 Task: Set the High-priority code rate for DVB-T reception parameters to 8/9.
Action: Mouse moved to (119, 16)
Screenshot: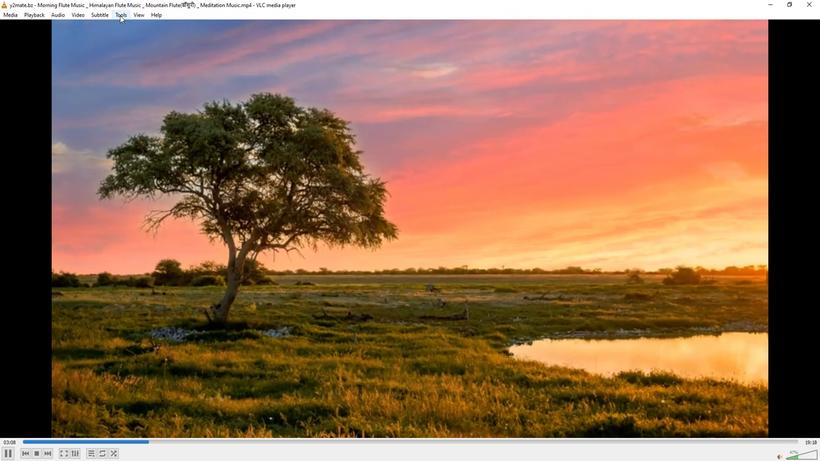 
Action: Mouse pressed left at (119, 16)
Screenshot: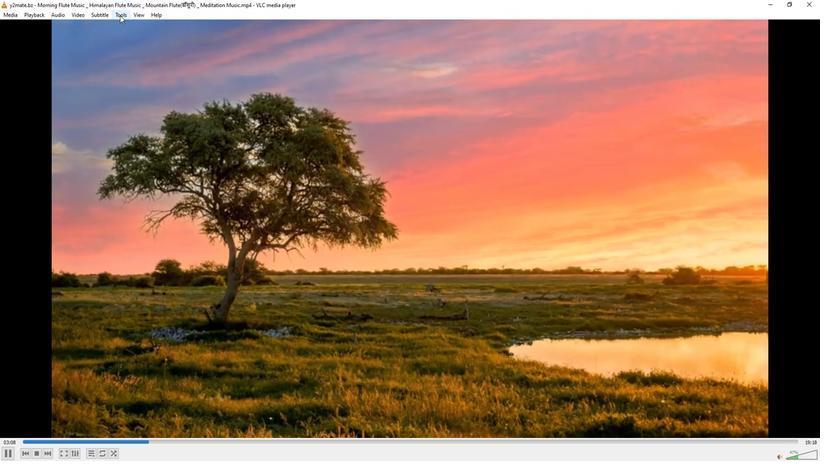 
Action: Mouse moved to (133, 114)
Screenshot: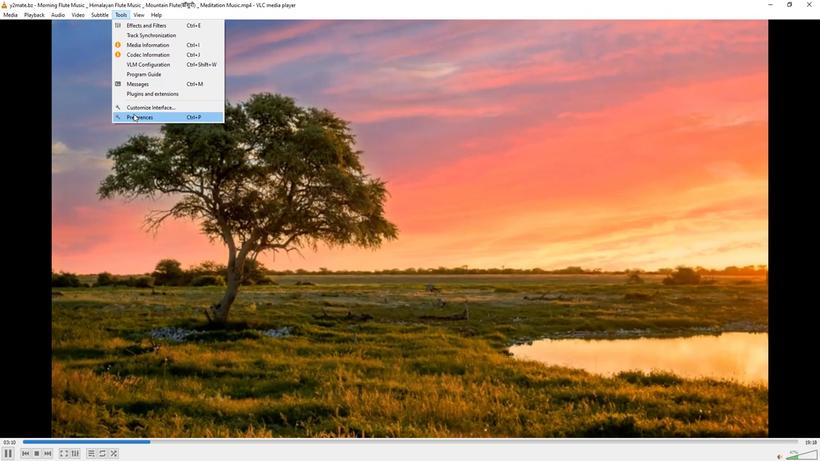 
Action: Mouse pressed left at (133, 114)
Screenshot: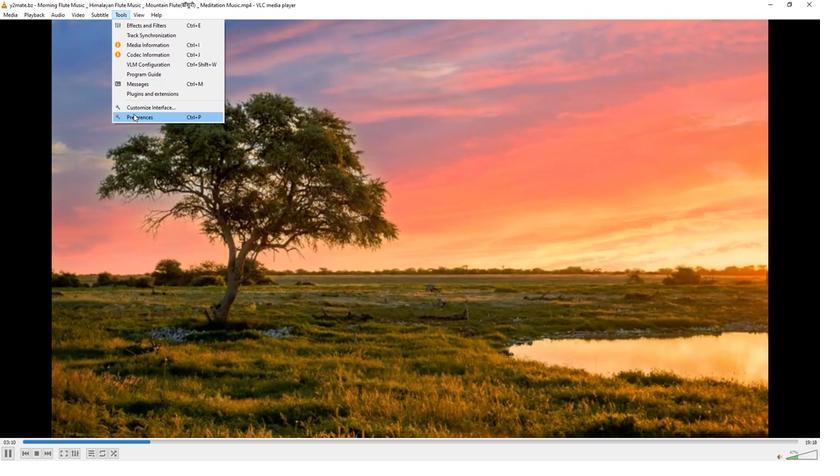 
Action: Mouse moved to (271, 378)
Screenshot: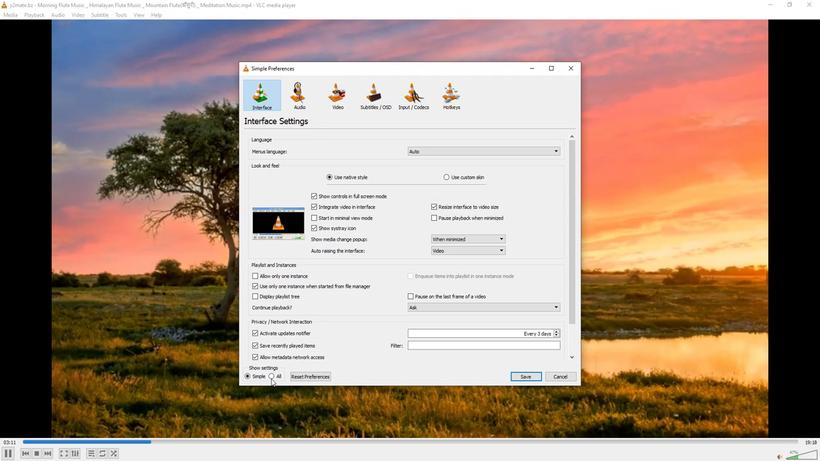
Action: Mouse pressed left at (271, 378)
Screenshot: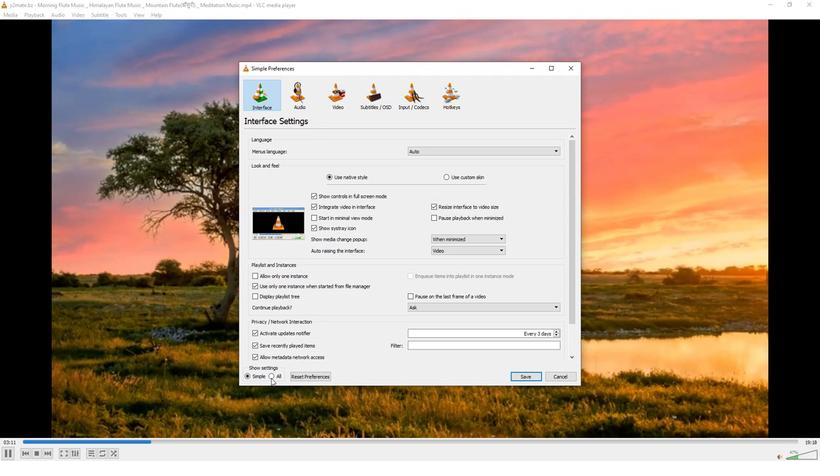 
Action: Mouse moved to (259, 231)
Screenshot: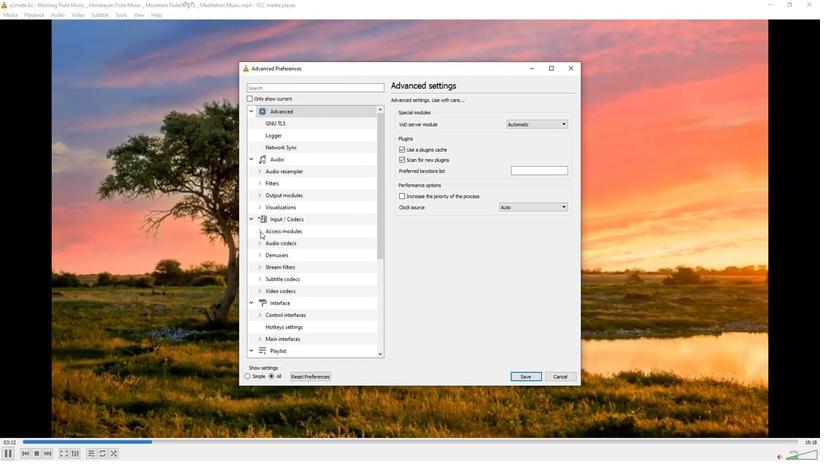 
Action: Mouse pressed left at (259, 231)
Screenshot: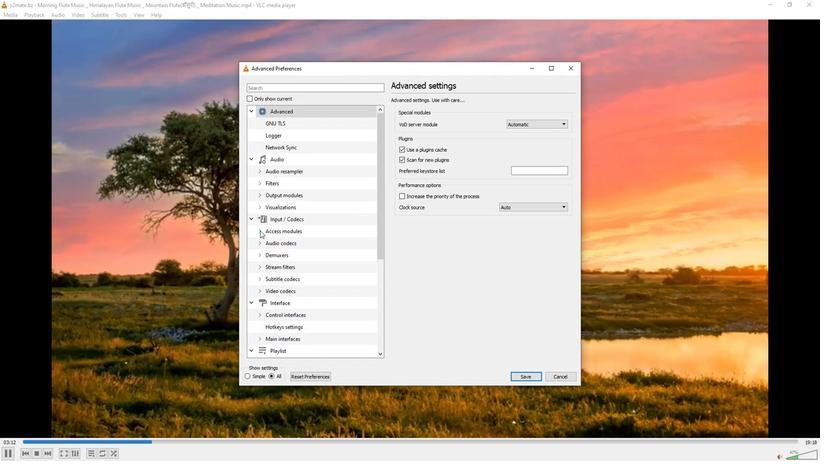 
Action: Mouse moved to (273, 303)
Screenshot: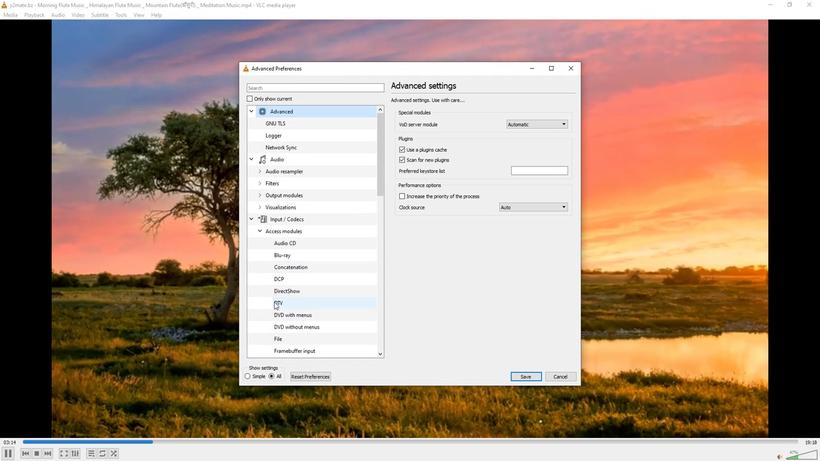 
Action: Mouse pressed left at (273, 303)
Screenshot: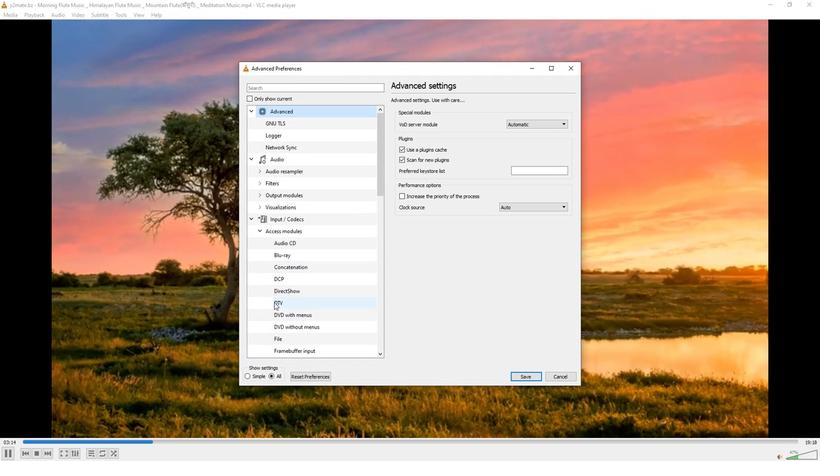 
Action: Mouse moved to (538, 221)
Screenshot: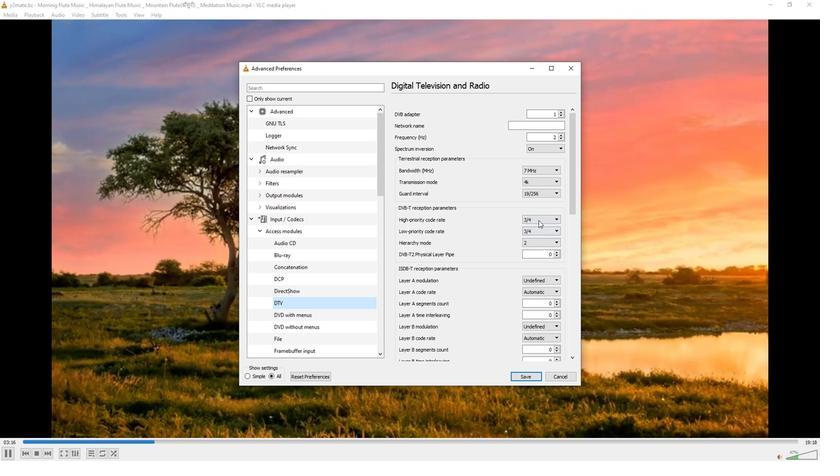 
Action: Mouse pressed left at (538, 221)
Screenshot: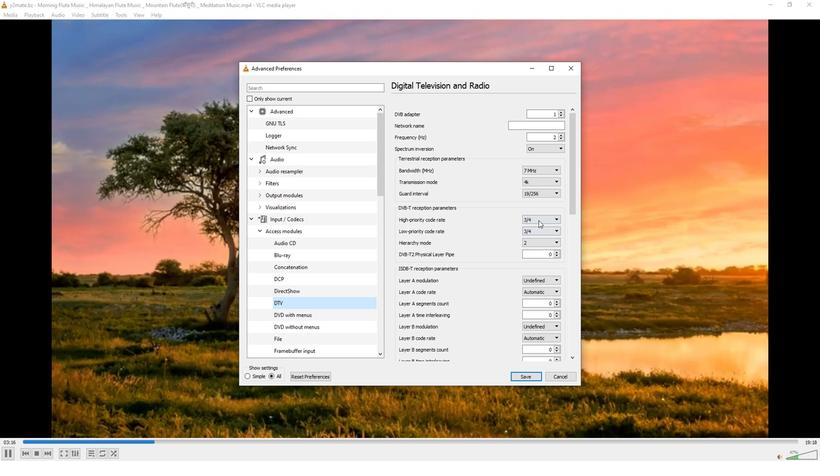 
Action: Mouse moved to (538, 243)
Screenshot: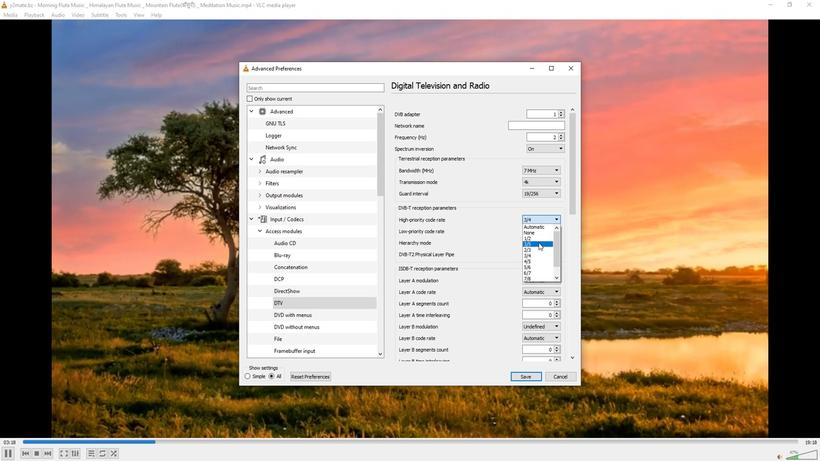 
Action: Mouse scrolled (538, 242) with delta (0, 0)
Screenshot: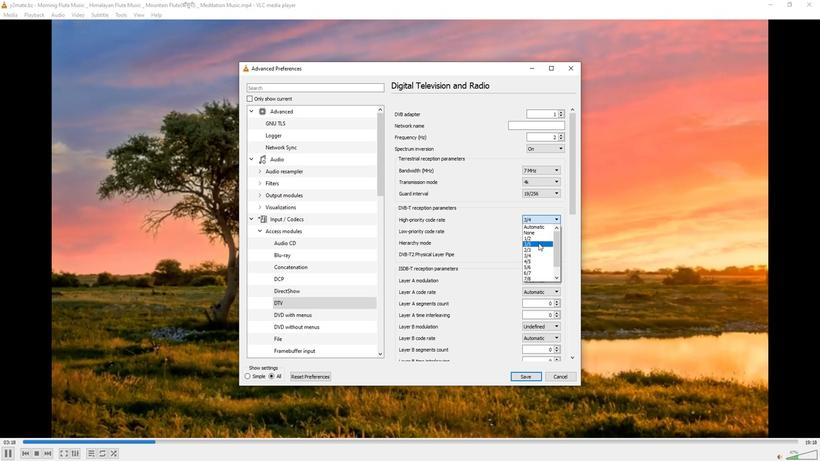 
Action: Mouse moved to (538, 271)
Screenshot: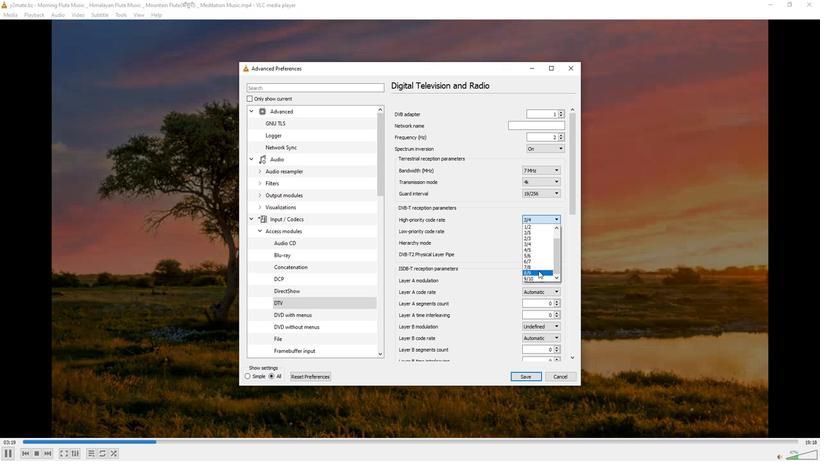 
Action: Mouse pressed left at (538, 271)
Screenshot: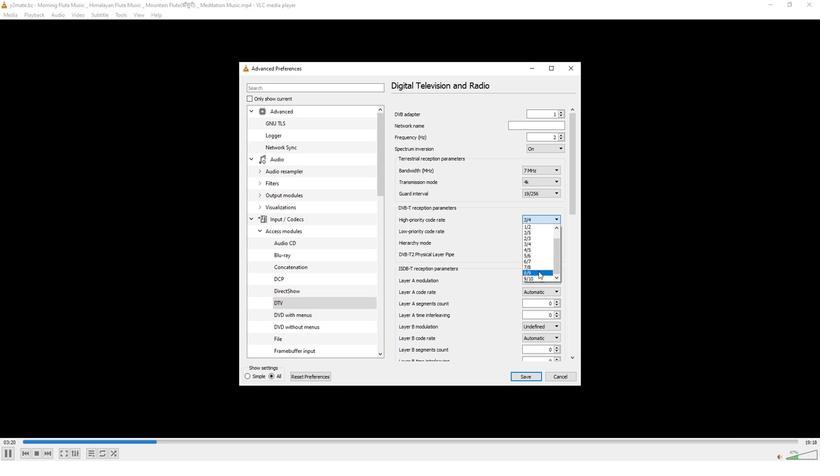 
Action: Mouse moved to (498, 272)
Screenshot: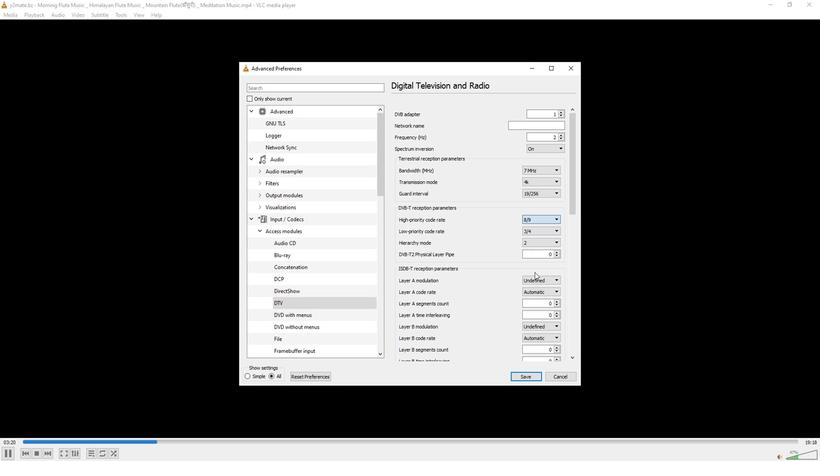 
